 Task: Create a due date automation trigger when advanced on, 2 hours before a card is due add fields without custom field "Resume" set to a number lower or equal to 1 and lower or equal to 10.
Action: Mouse moved to (1001, 84)
Screenshot: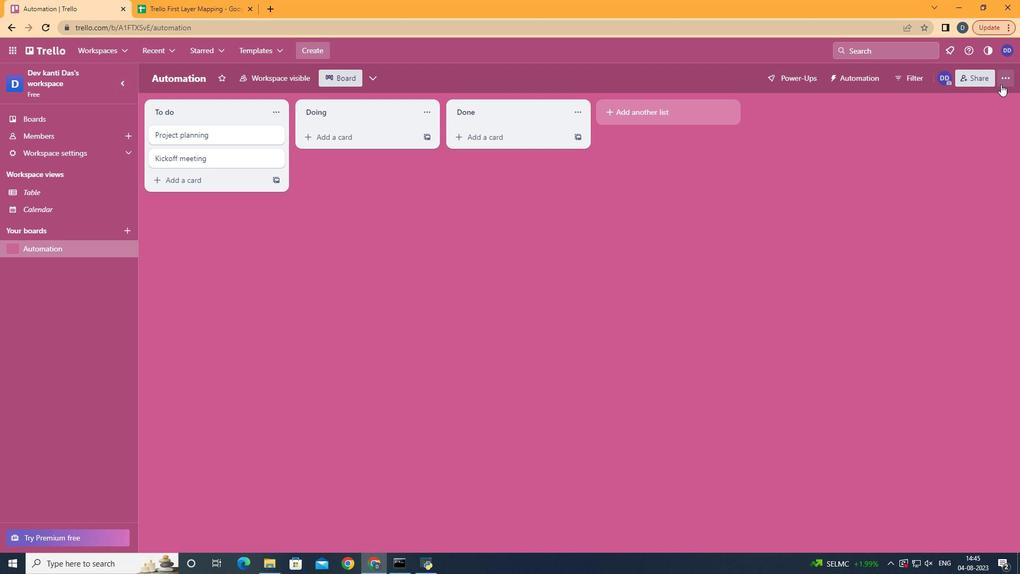 
Action: Mouse pressed left at (1001, 84)
Screenshot: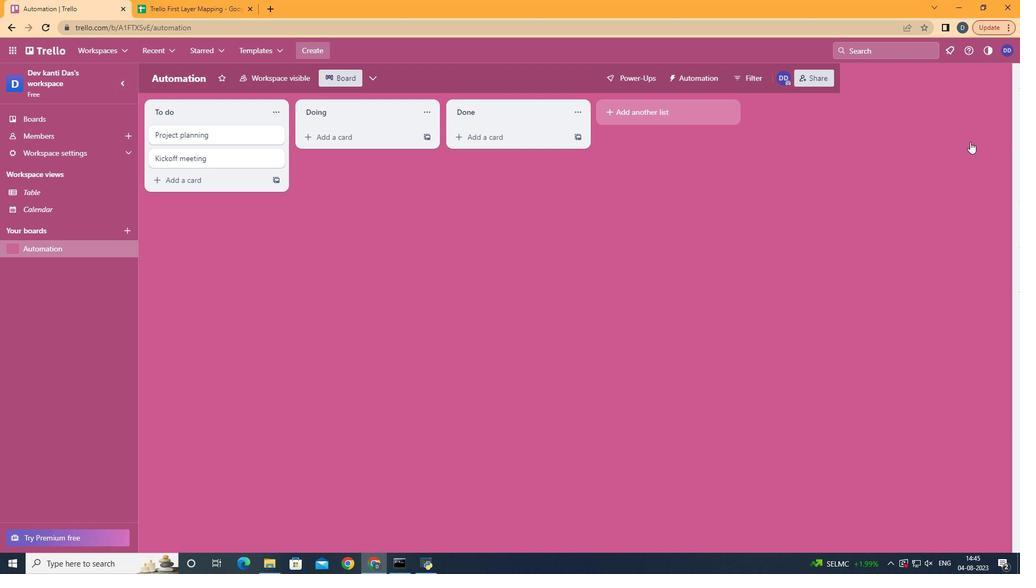 
Action: Mouse moved to (922, 223)
Screenshot: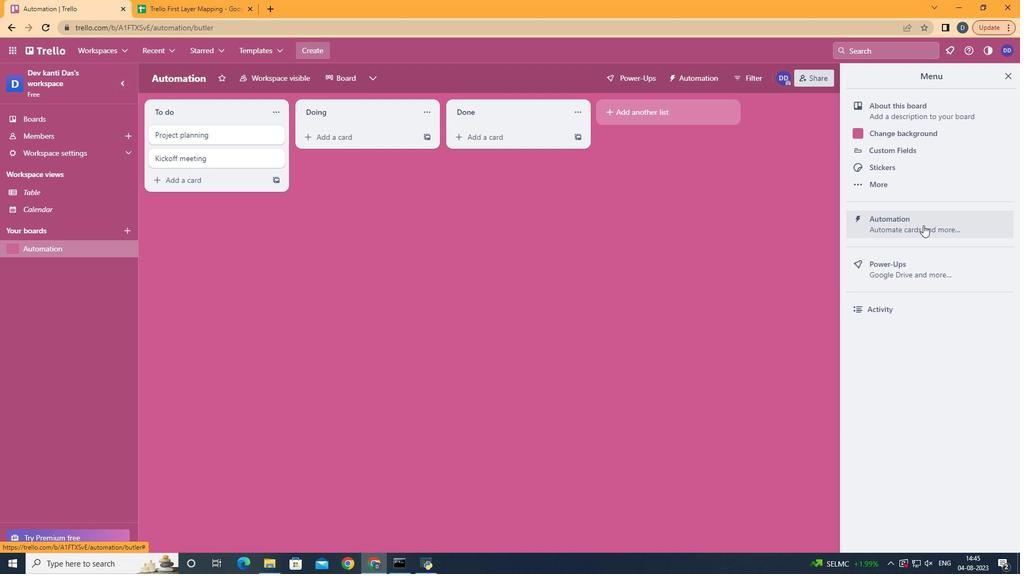 
Action: Mouse pressed left at (922, 223)
Screenshot: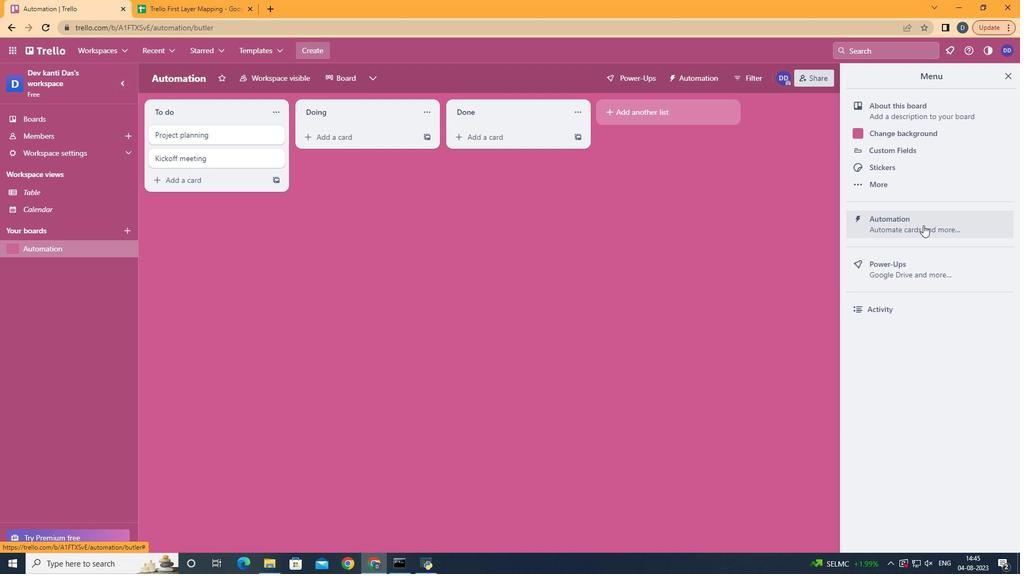 
Action: Mouse moved to (213, 215)
Screenshot: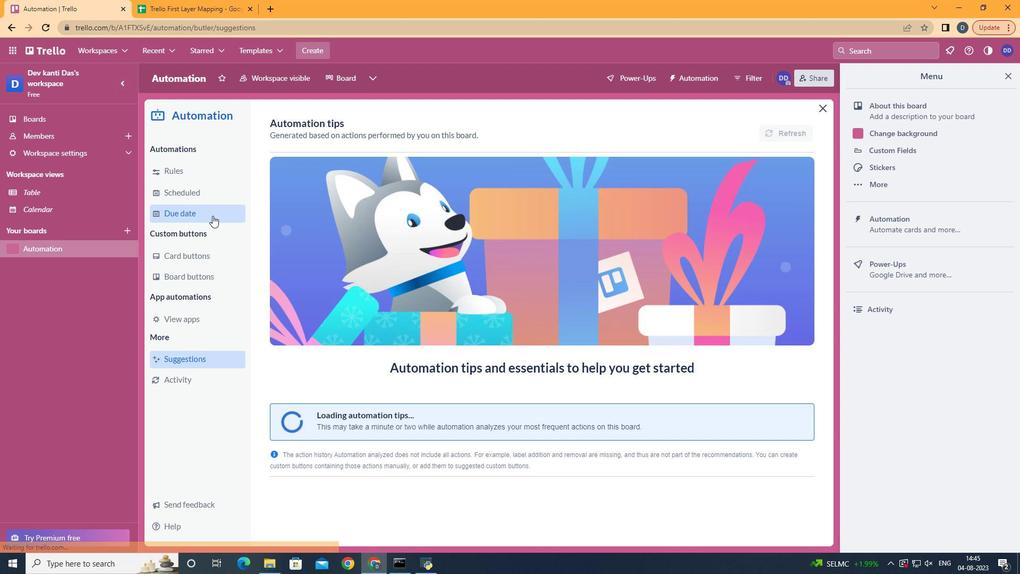 
Action: Mouse pressed left at (213, 215)
Screenshot: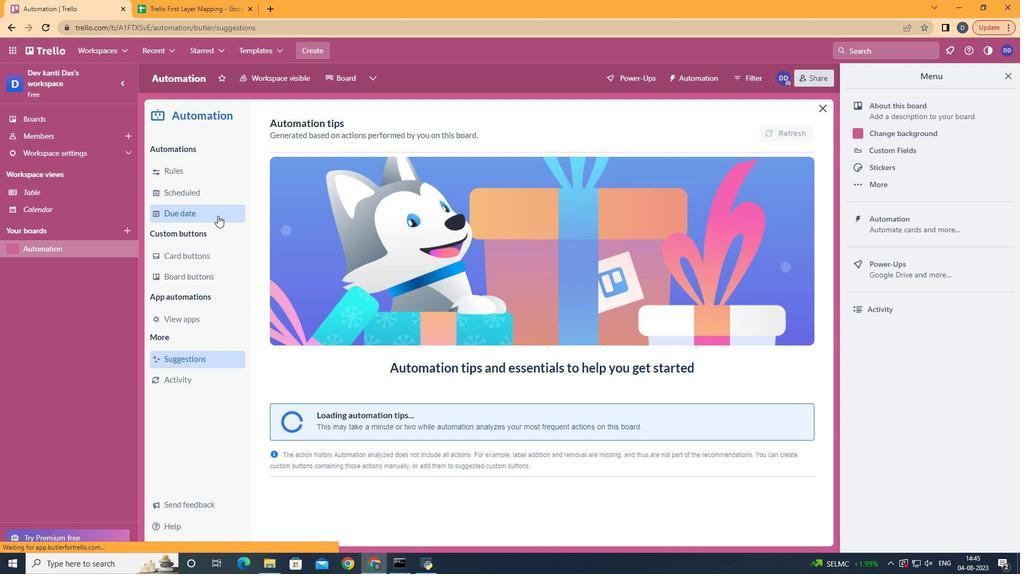 
Action: Mouse moved to (741, 122)
Screenshot: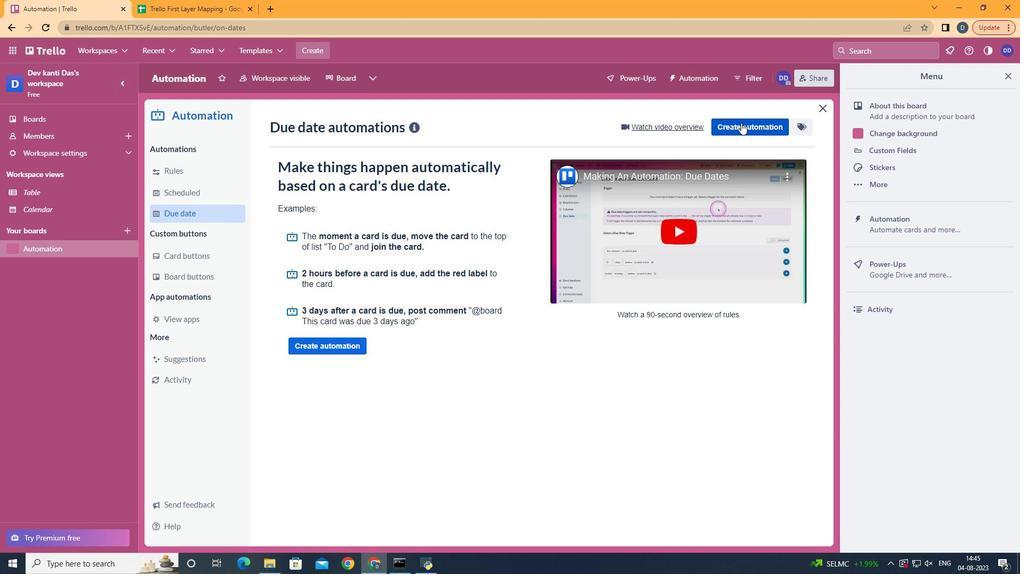 
Action: Mouse pressed left at (741, 122)
Screenshot: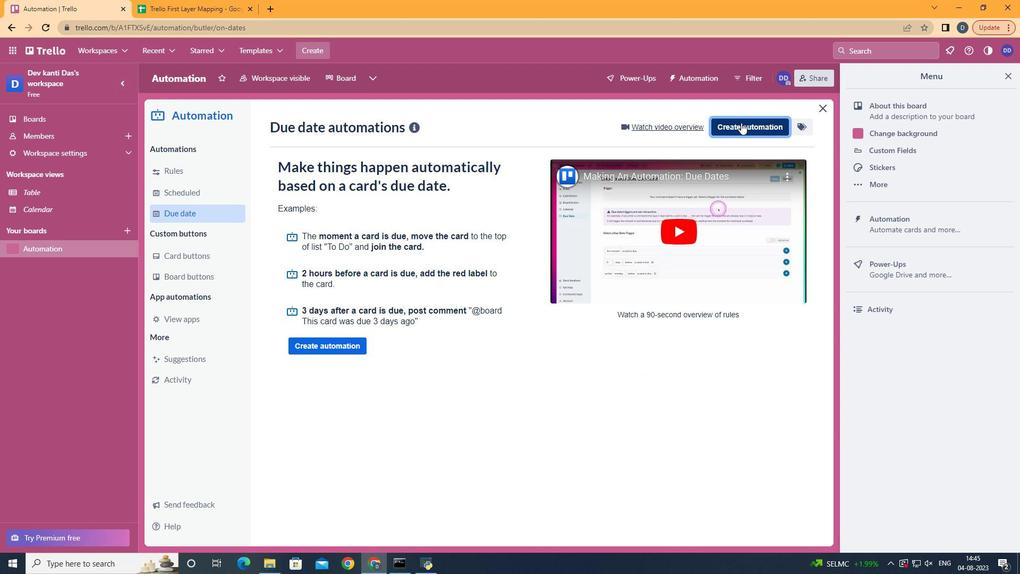 
Action: Mouse moved to (494, 222)
Screenshot: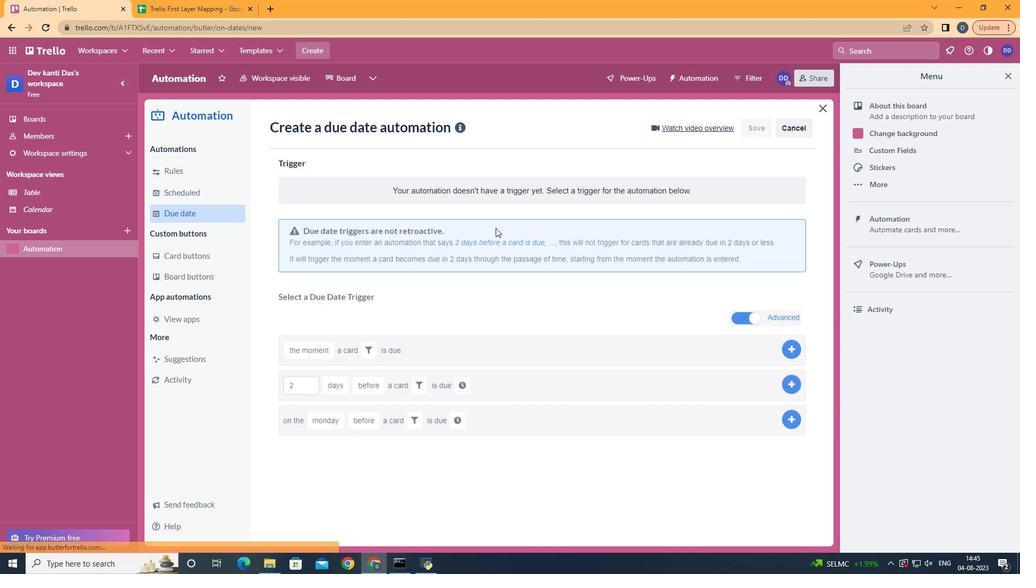 
Action: Mouse pressed left at (494, 222)
Screenshot: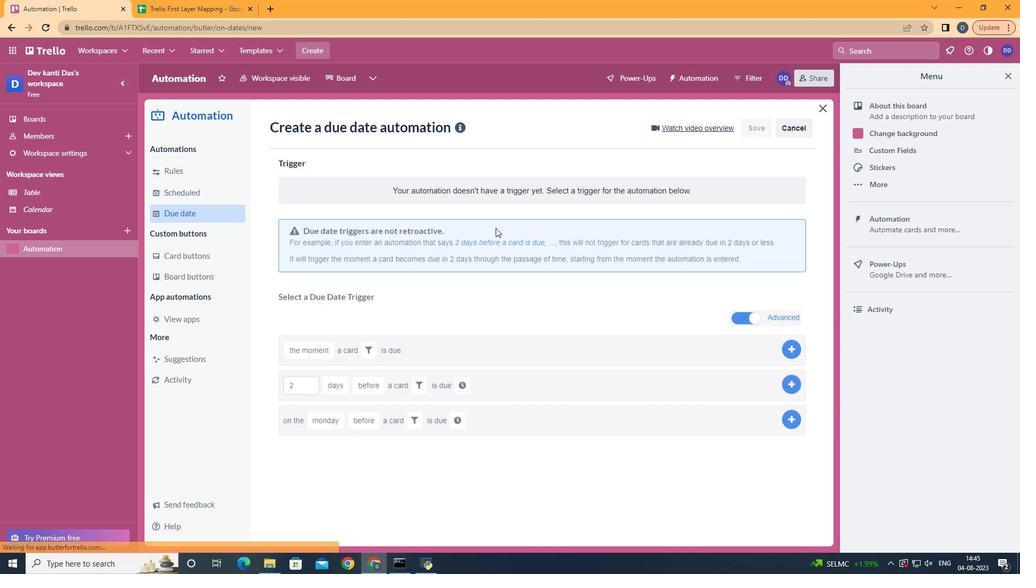 
Action: Mouse moved to (349, 451)
Screenshot: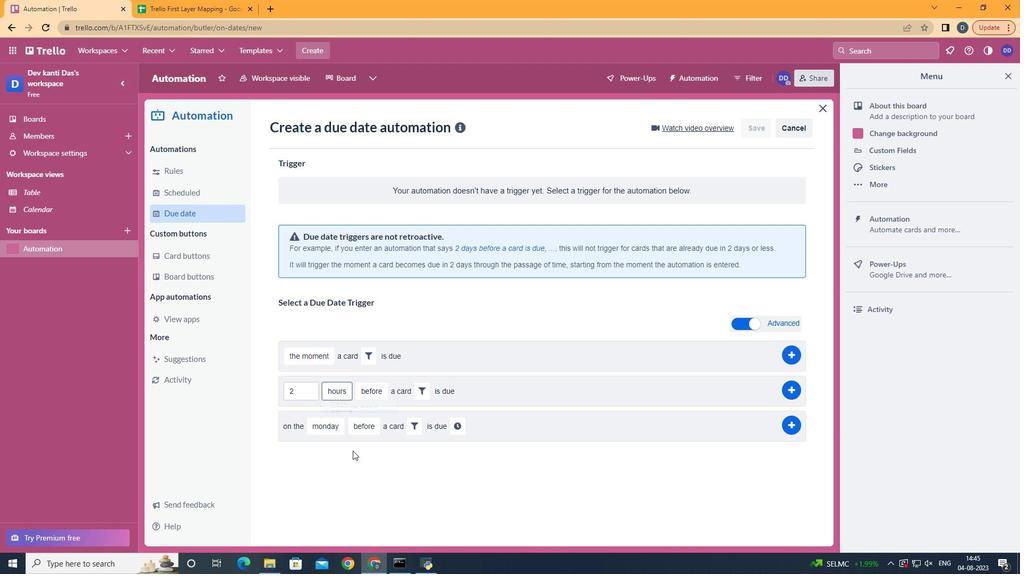 
Action: Mouse pressed left at (349, 451)
Screenshot: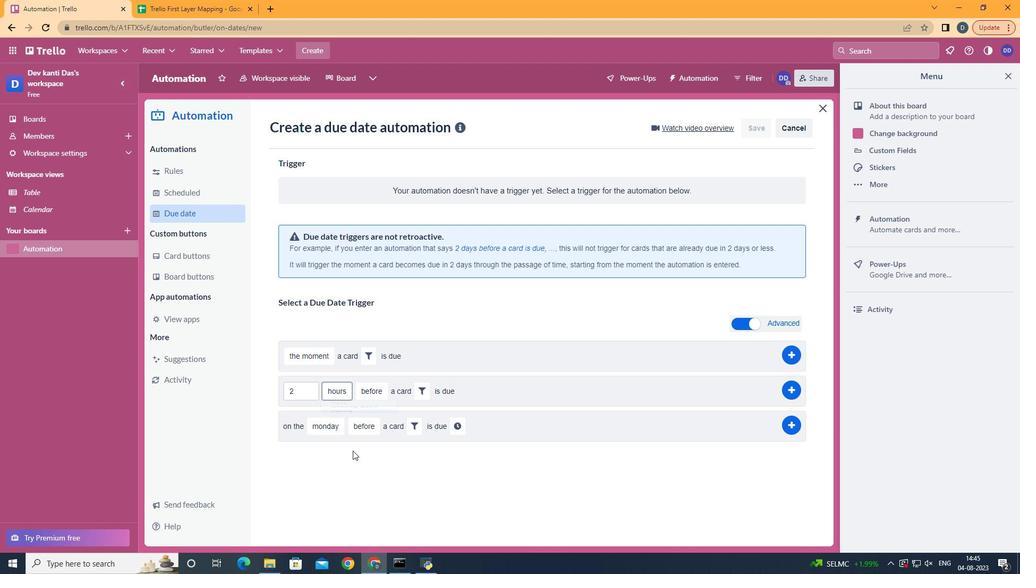 
Action: Mouse moved to (376, 409)
Screenshot: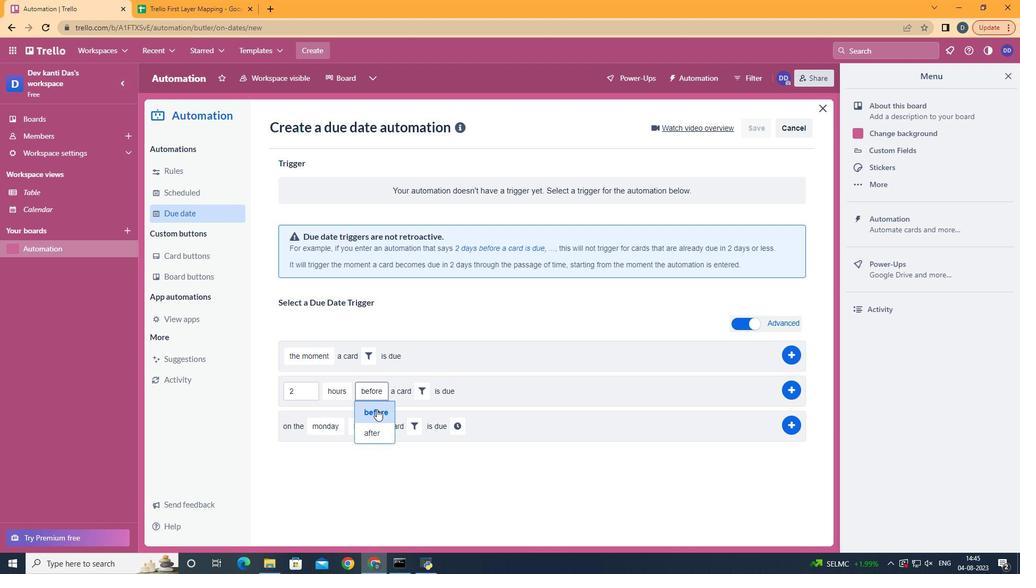 
Action: Mouse pressed left at (376, 409)
Screenshot: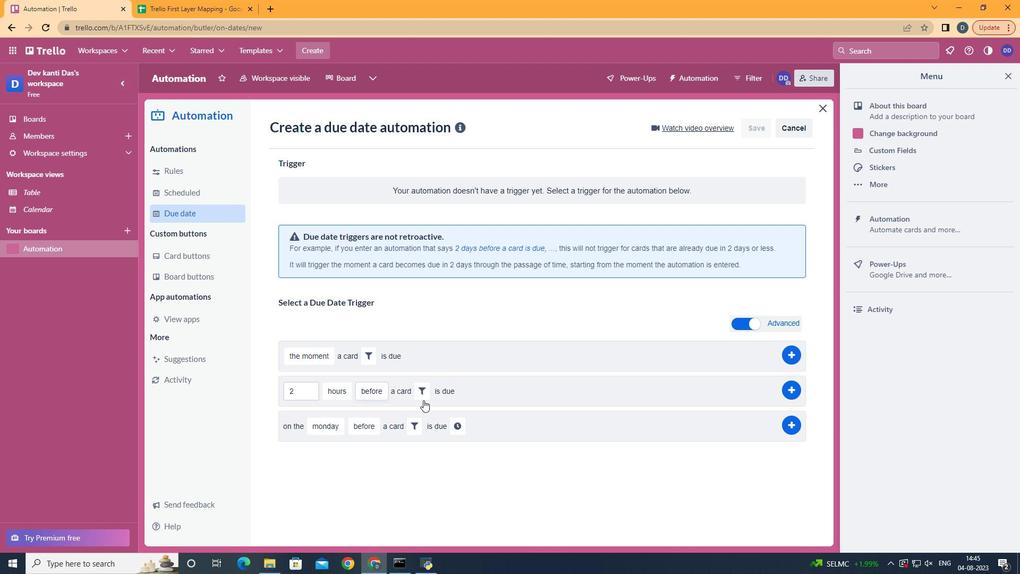 
Action: Mouse moved to (423, 397)
Screenshot: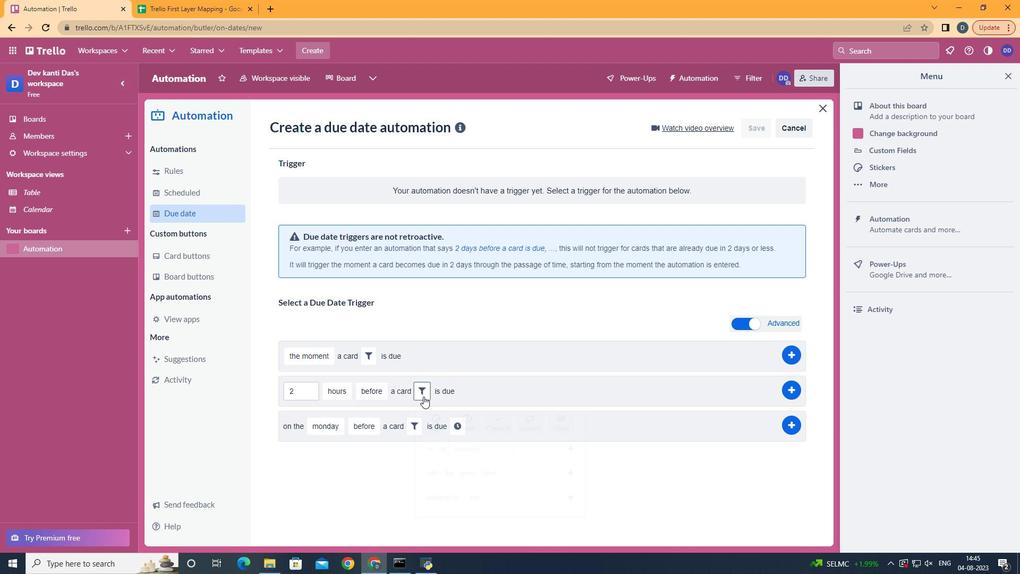 
Action: Mouse pressed left at (423, 397)
Screenshot: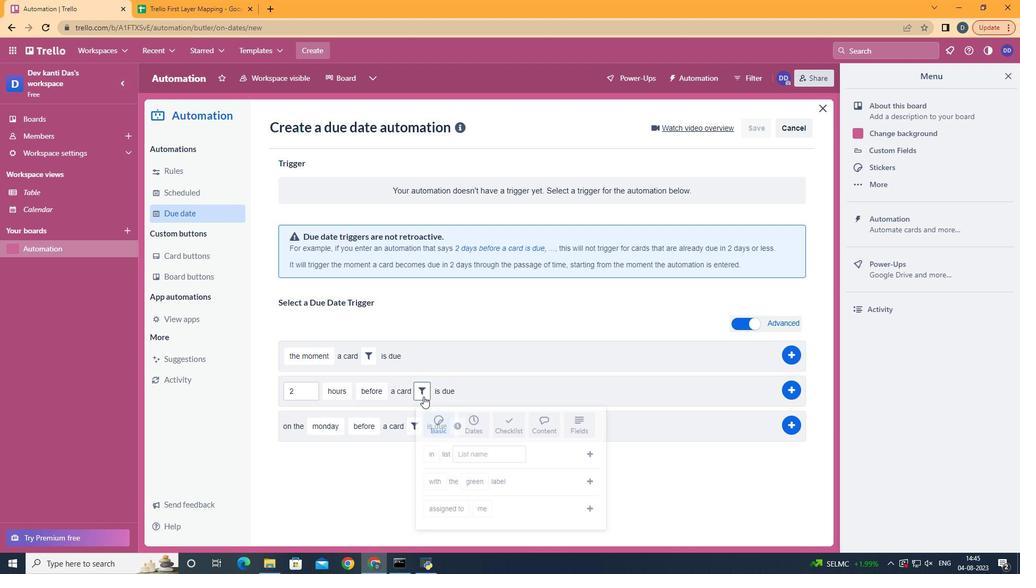 
Action: Mouse moved to (600, 425)
Screenshot: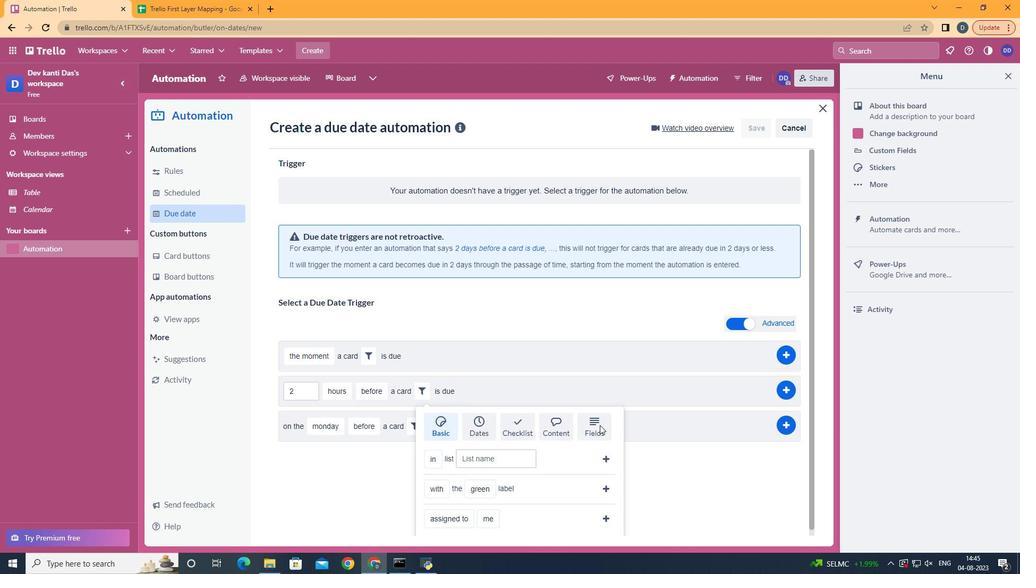 
Action: Mouse pressed left at (600, 425)
Screenshot: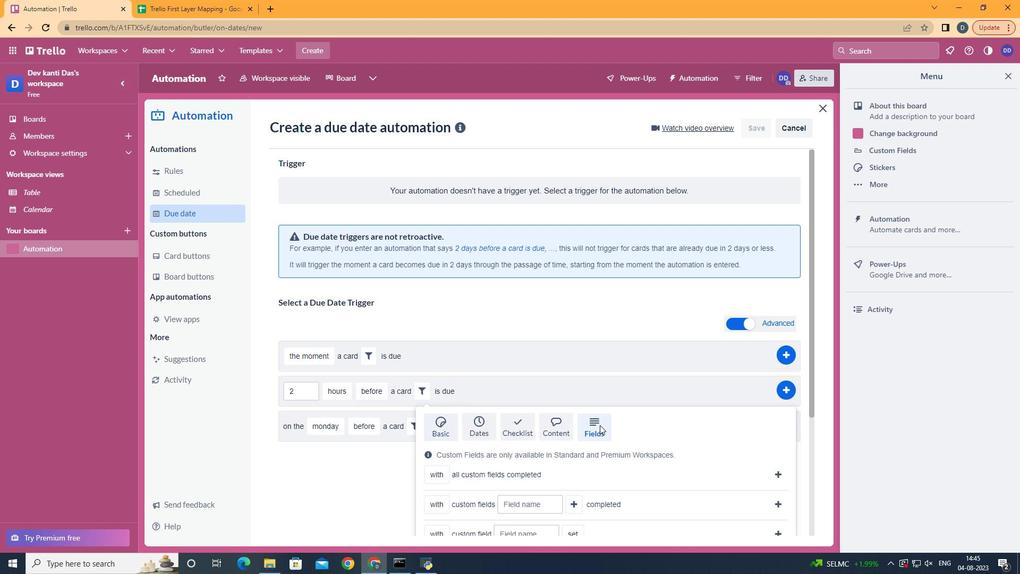 
Action: Mouse scrolled (600, 424) with delta (0, 0)
Screenshot: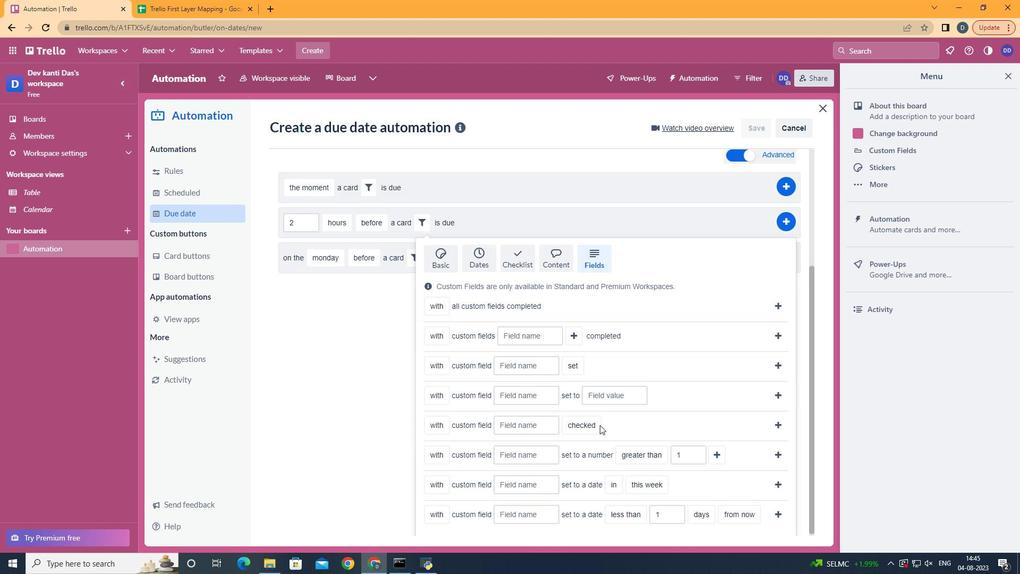 
Action: Mouse scrolled (600, 424) with delta (0, 0)
Screenshot: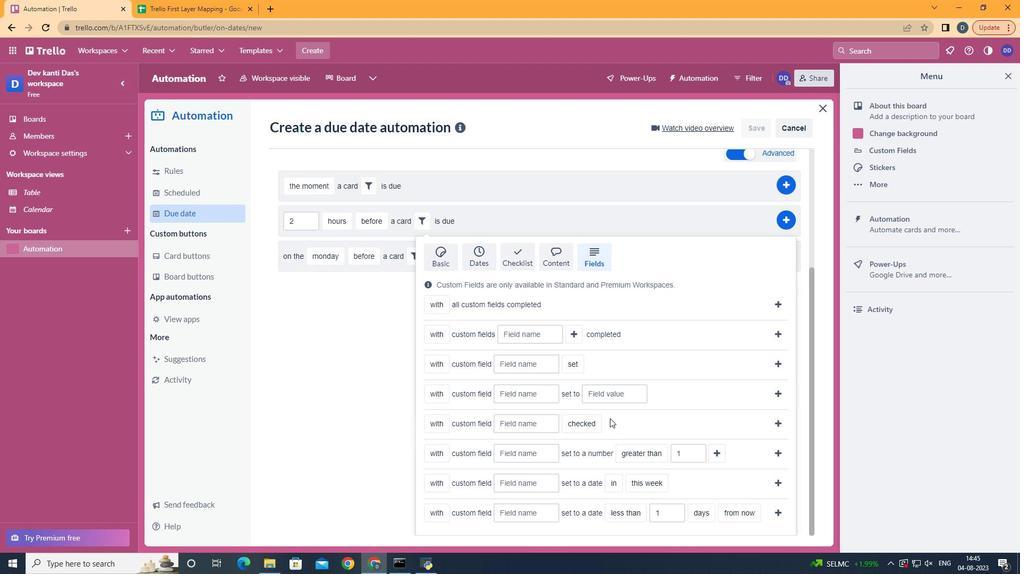 
Action: Mouse scrolled (600, 424) with delta (0, 0)
Screenshot: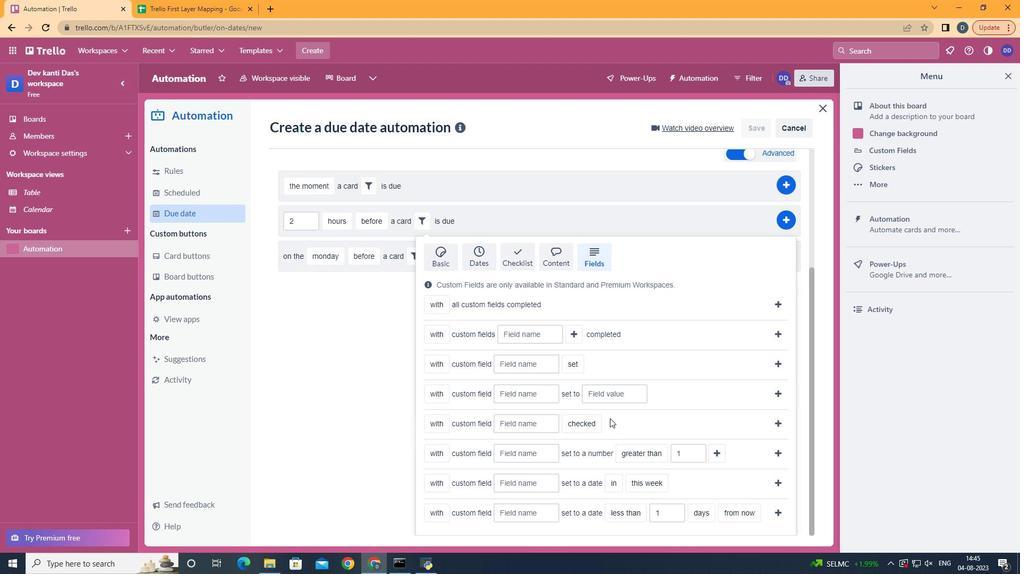 
Action: Mouse scrolled (600, 424) with delta (0, 0)
Screenshot: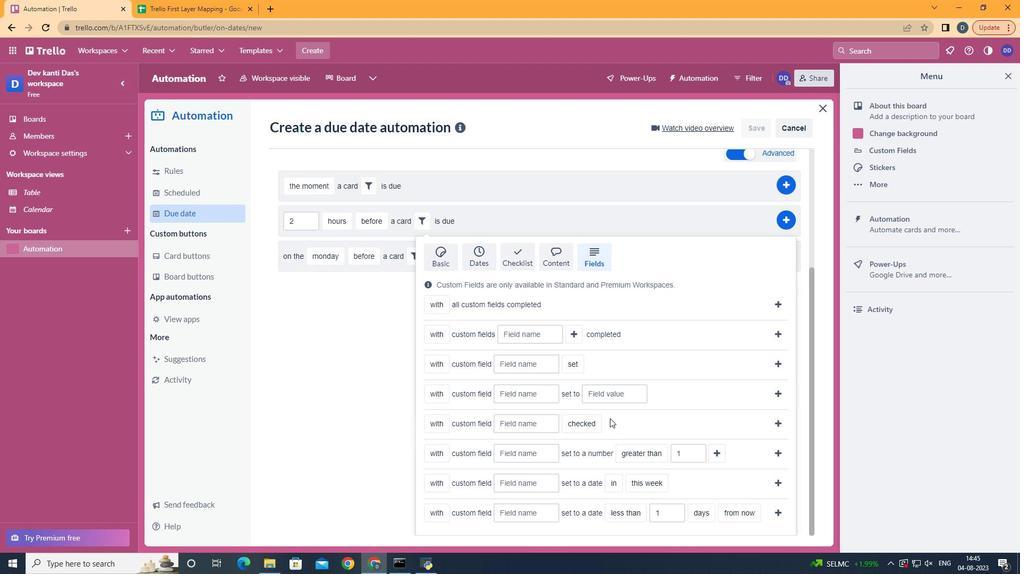 
Action: Mouse scrolled (600, 424) with delta (0, 0)
Screenshot: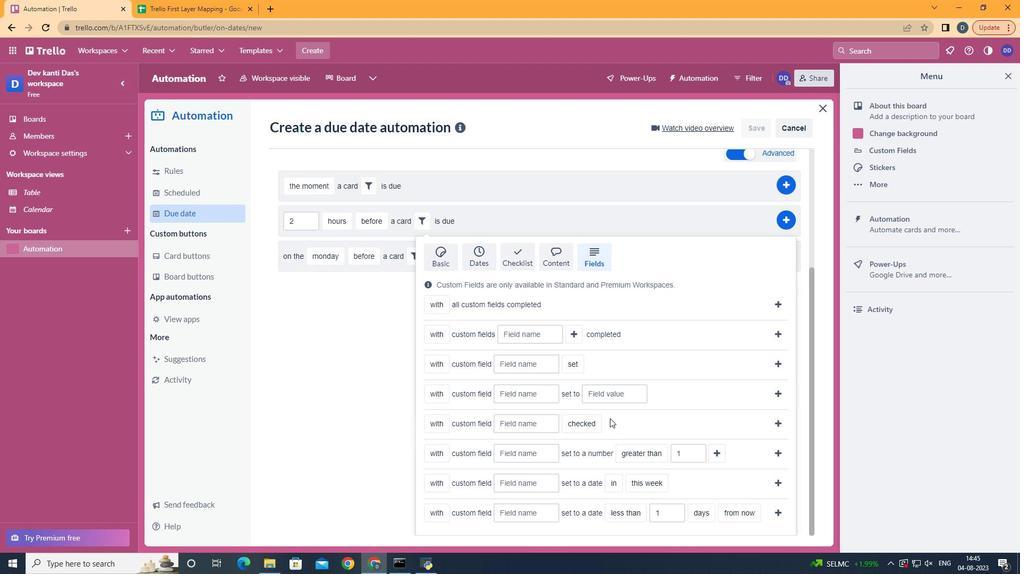 
Action: Mouse moved to (447, 489)
Screenshot: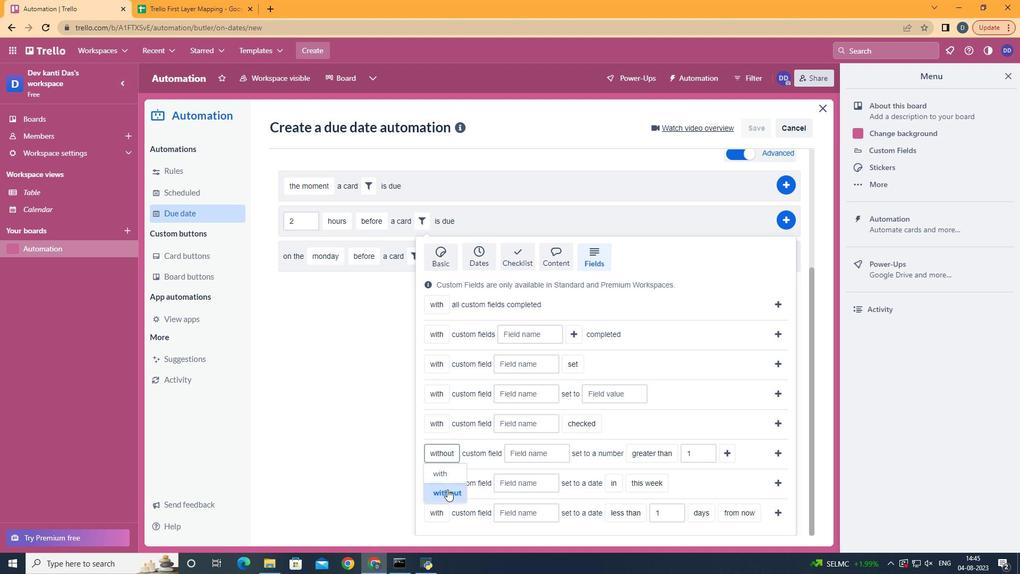
Action: Mouse pressed left at (447, 489)
Screenshot: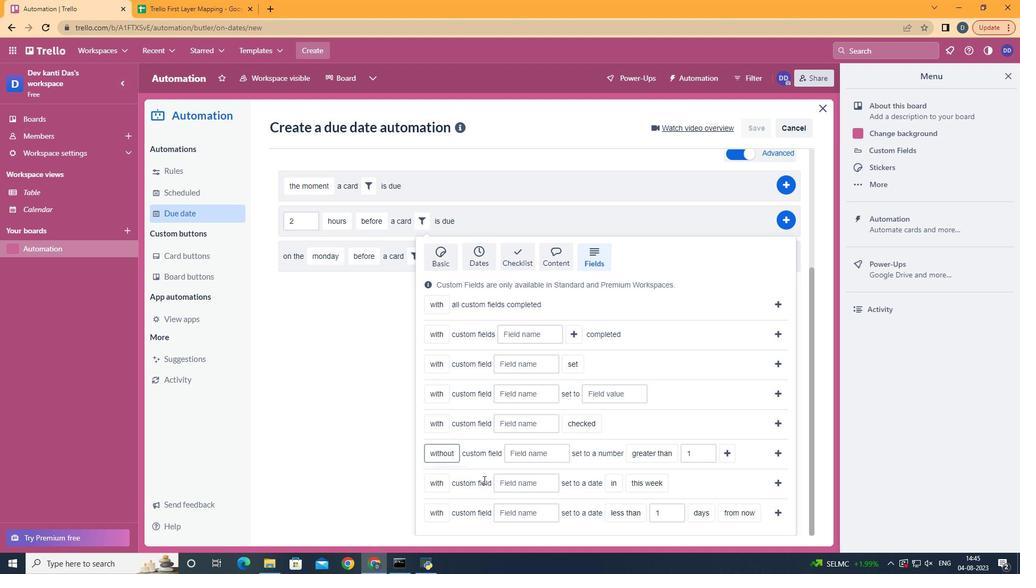
Action: Mouse moved to (539, 452)
Screenshot: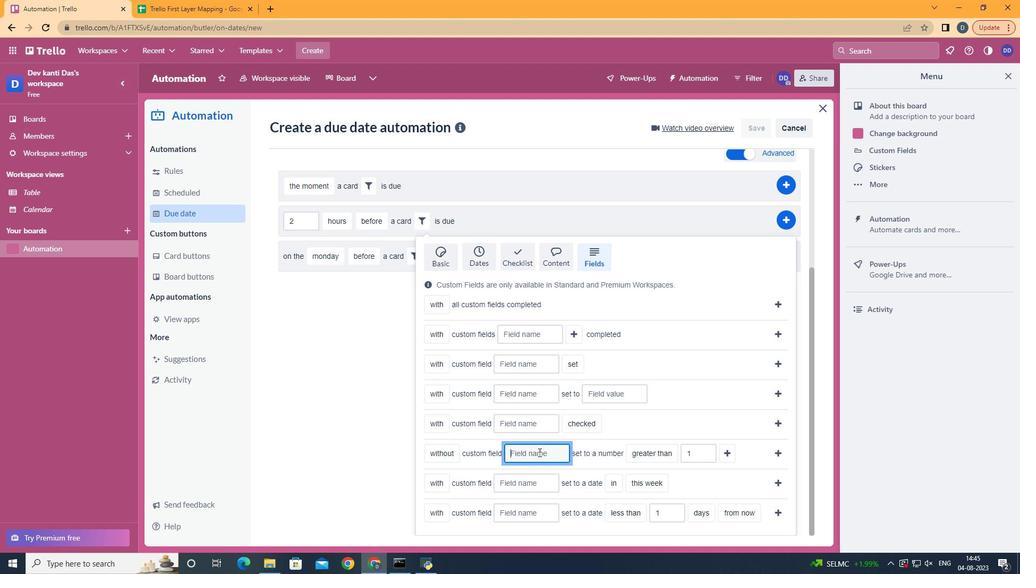
Action: Mouse pressed left at (539, 452)
Screenshot: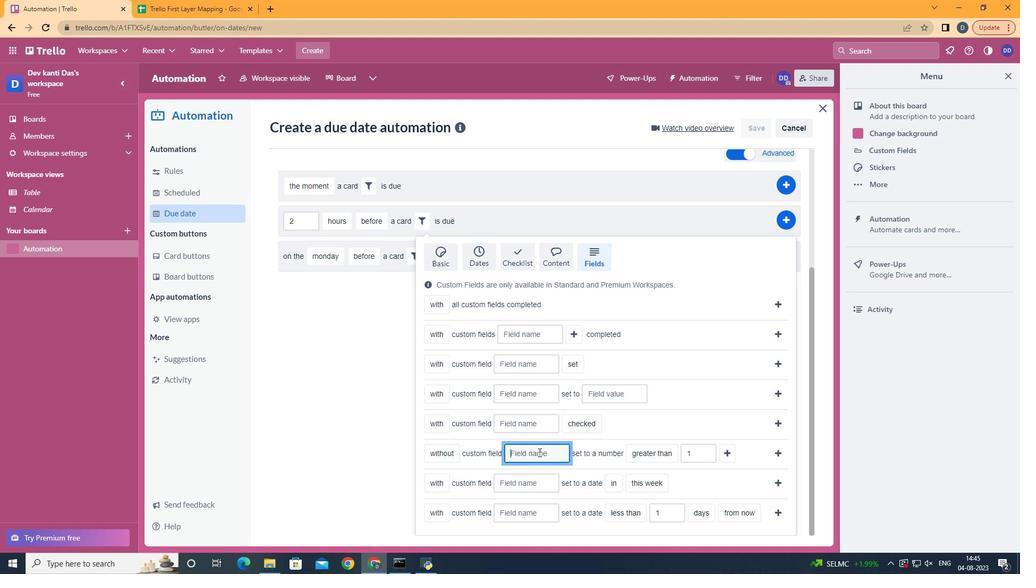 
Action: Mouse moved to (542, 457)
Screenshot: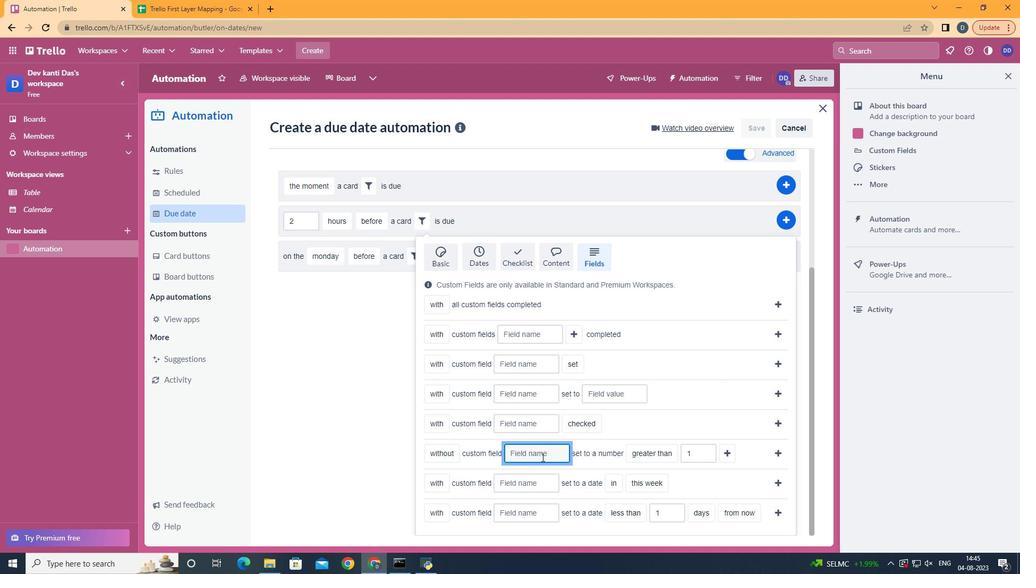
Action: Key pressed <Key.shift>Resume
Screenshot: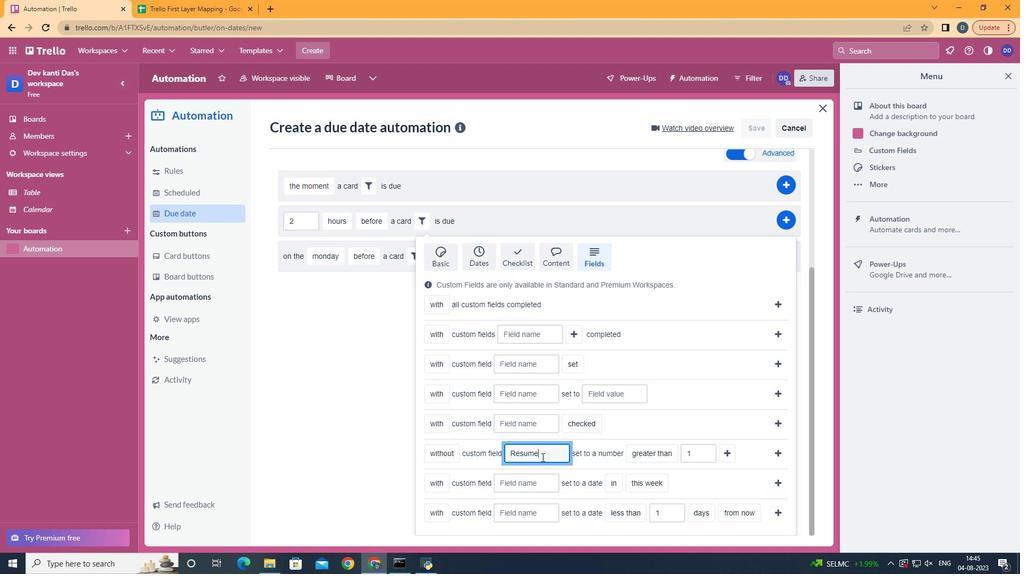 
Action: Mouse moved to (680, 439)
Screenshot: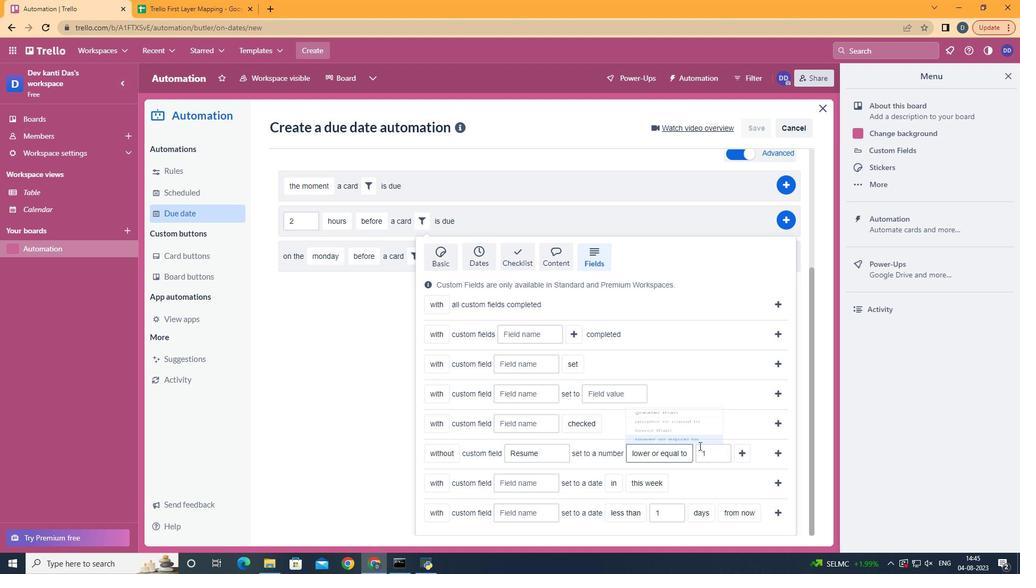 
Action: Mouse pressed left at (680, 439)
Screenshot: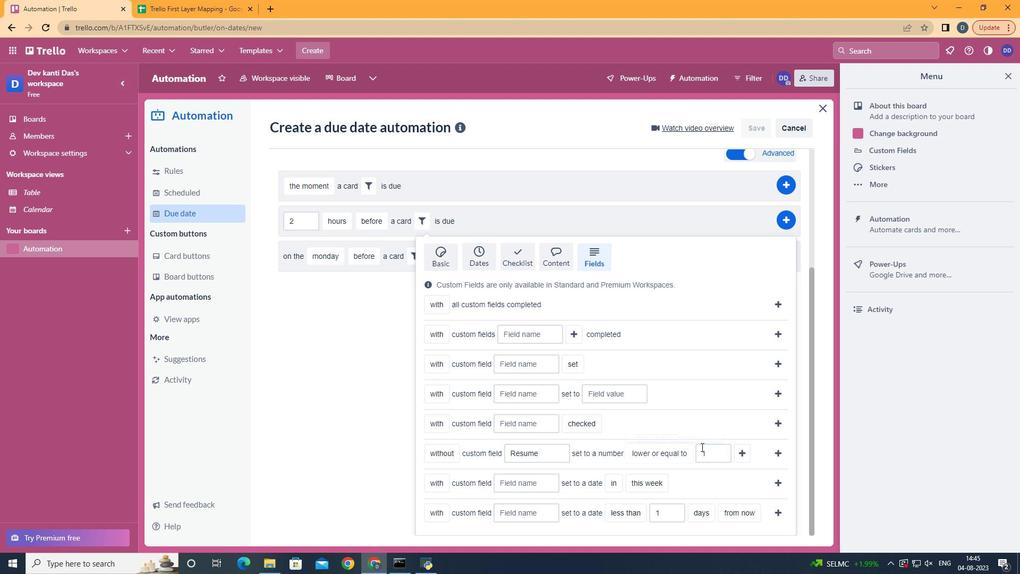 
Action: Mouse moved to (744, 451)
Screenshot: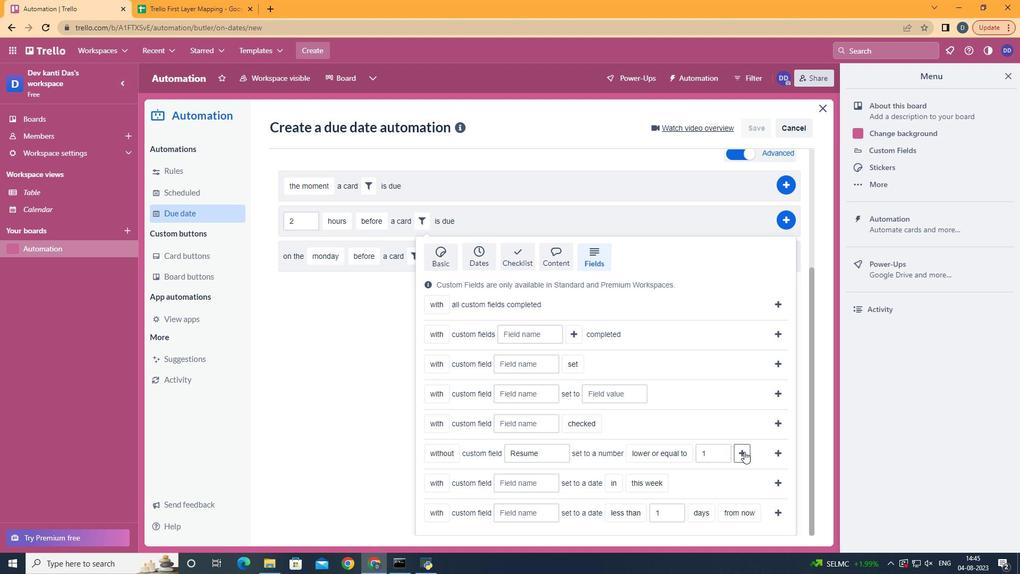 
Action: Mouse pressed left at (744, 451)
Screenshot: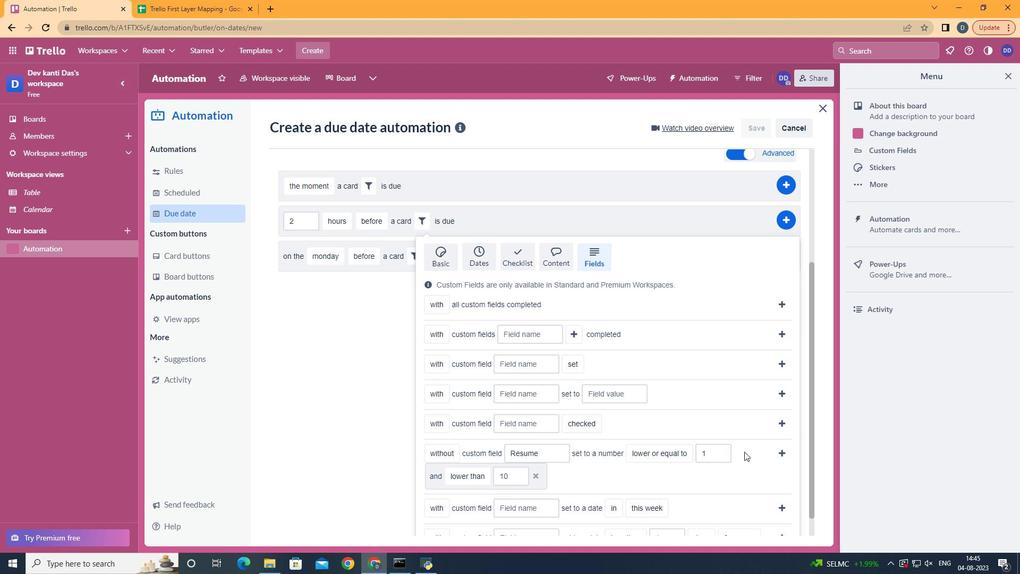
Action: Mouse moved to (503, 412)
Screenshot: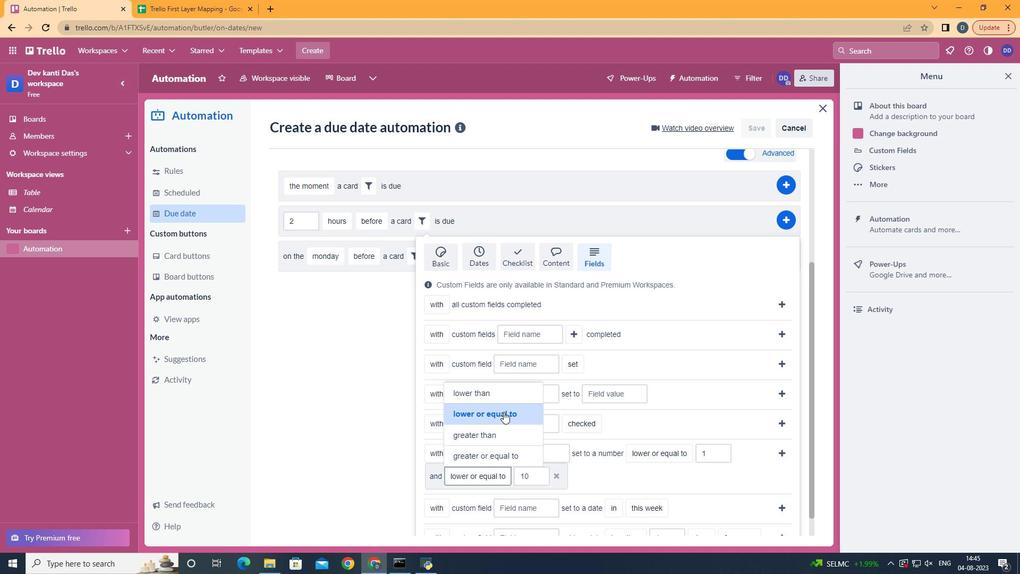 
Action: Mouse pressed left at (503, 412)
Screenshot: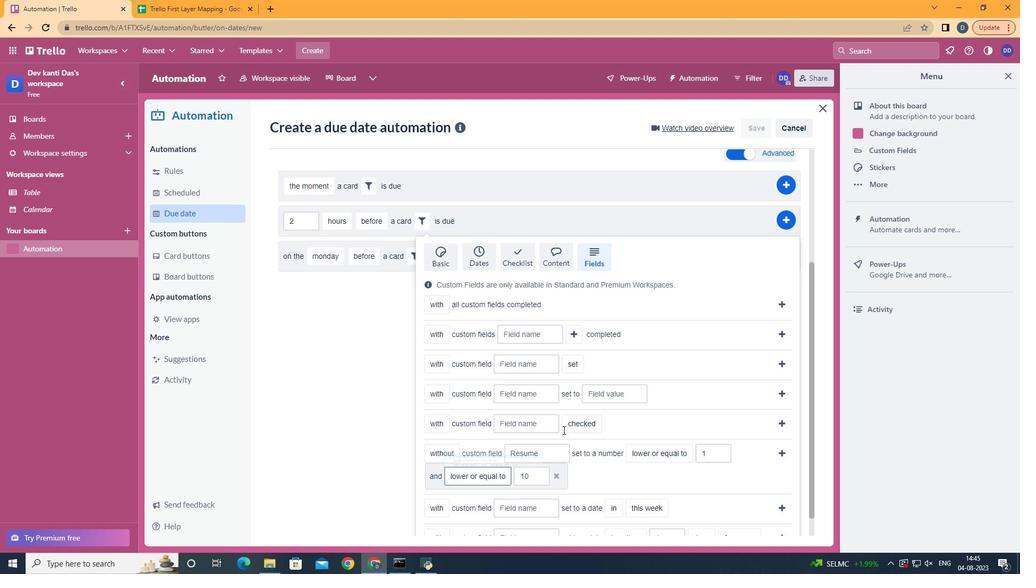 
Action: Mouse moved to (783, 457)
Screenshot: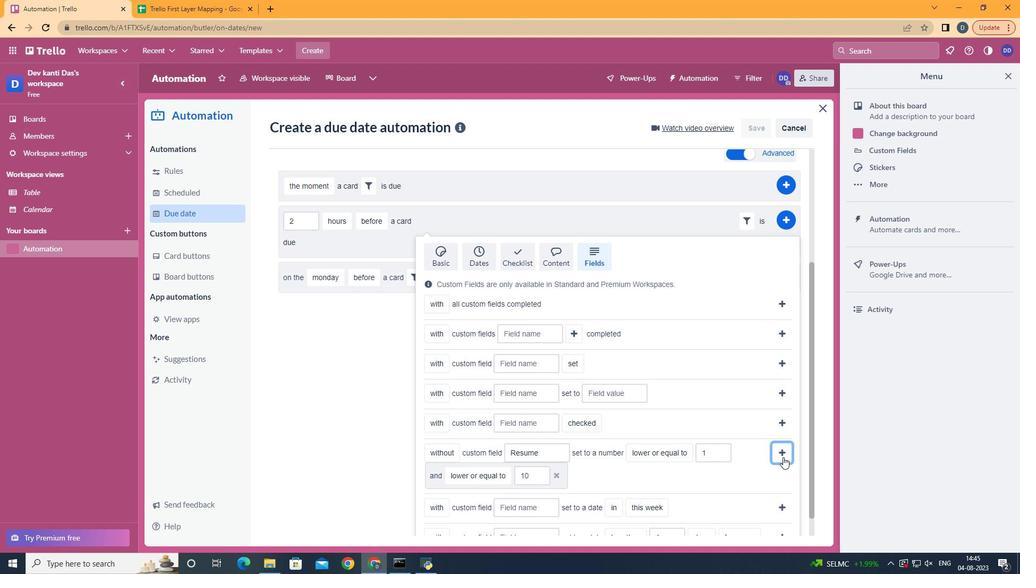 
Action: Mouse pressed left at (783, 457)
Screenshot: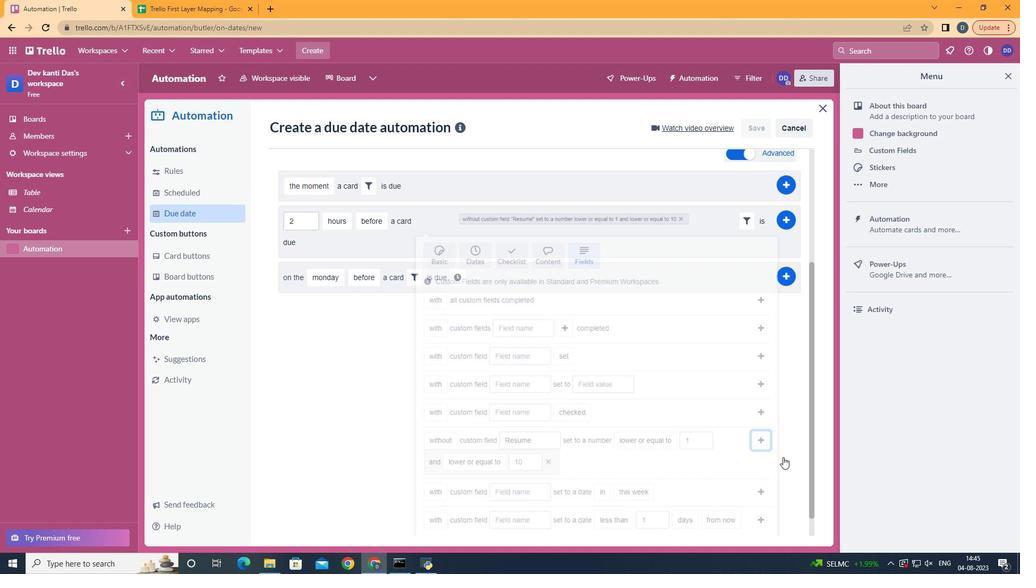 
Action: Mouse moved to (787, 390)
Screenshot: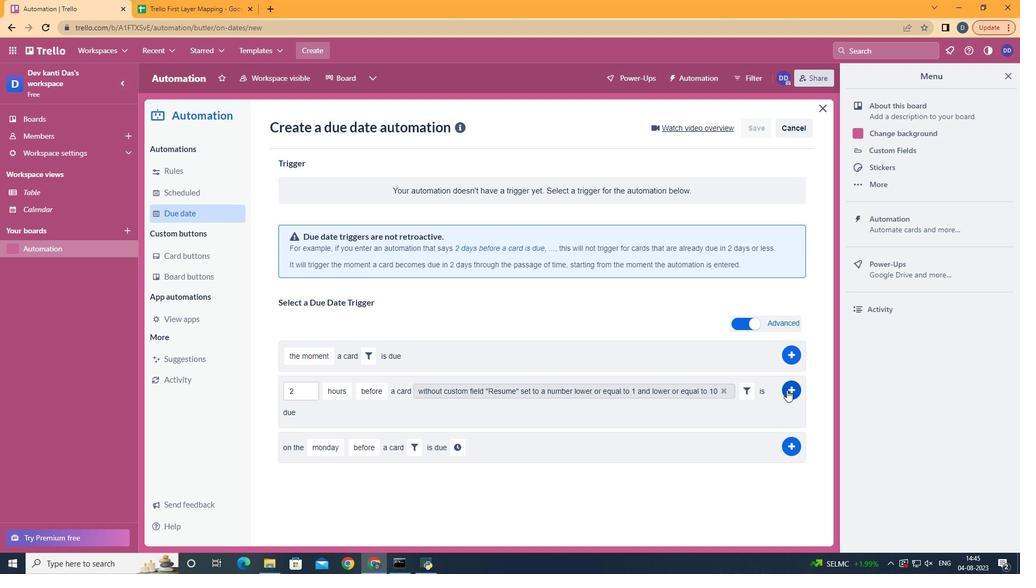 
Action: Mouse pressed left at (787, 390)
Screenshot: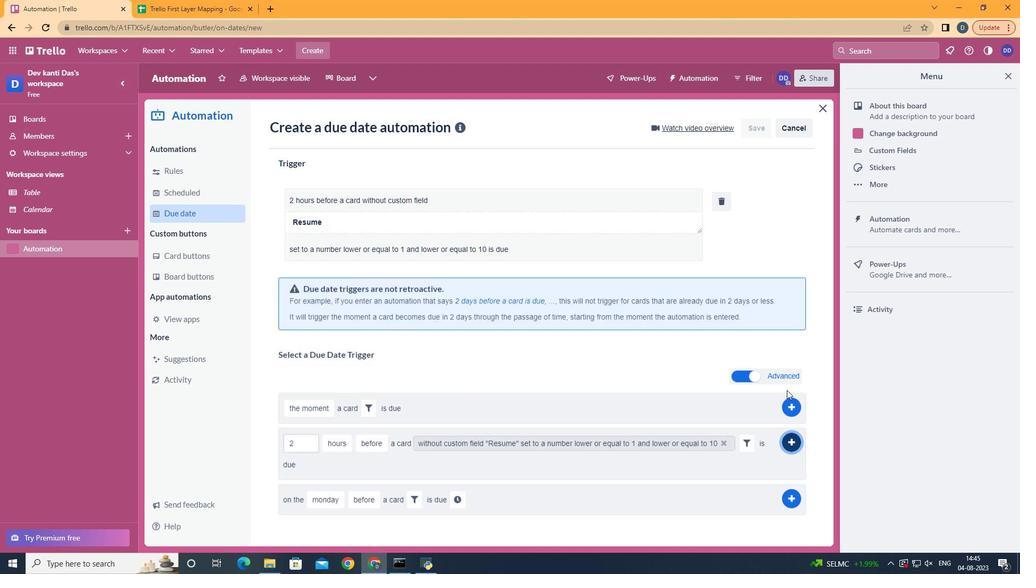 
Action: Mouse moved to (391, 210)
Screenshot: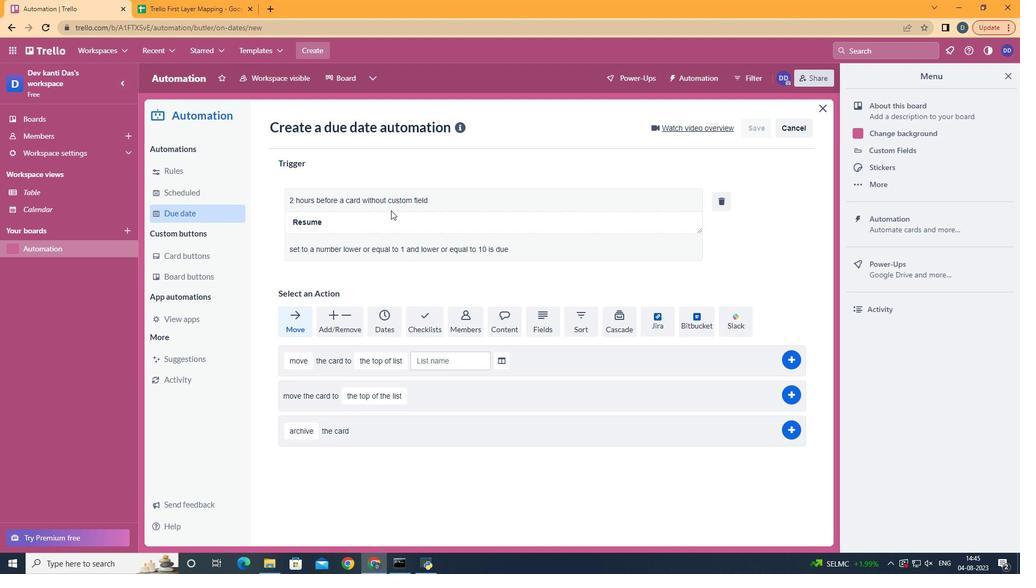 
